 Task: In ticket Write a subject name"Product donât delivered yet".
Action: Mouse moved to (178, 87)
Screenshot: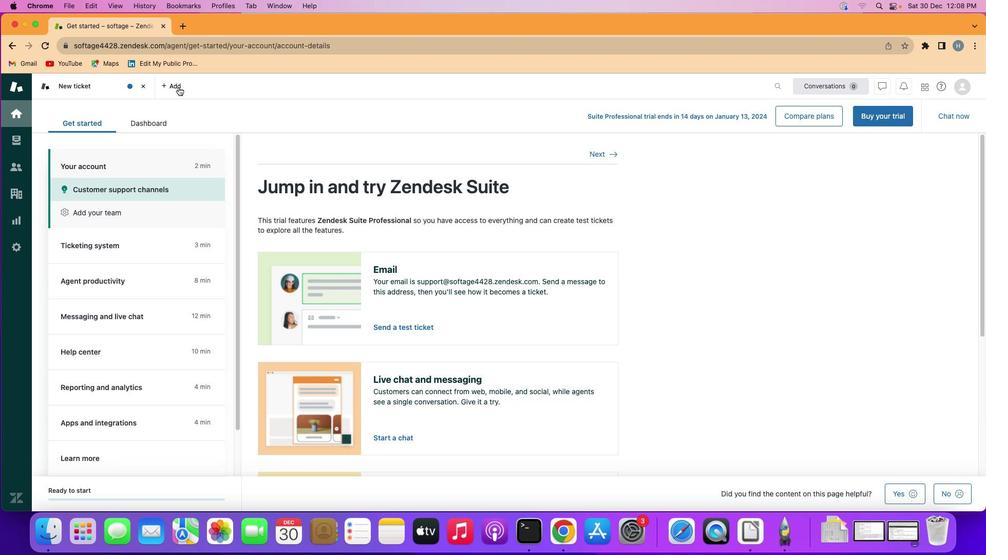 
Action: Mouse pressed left at (178, 87)
Screenshot: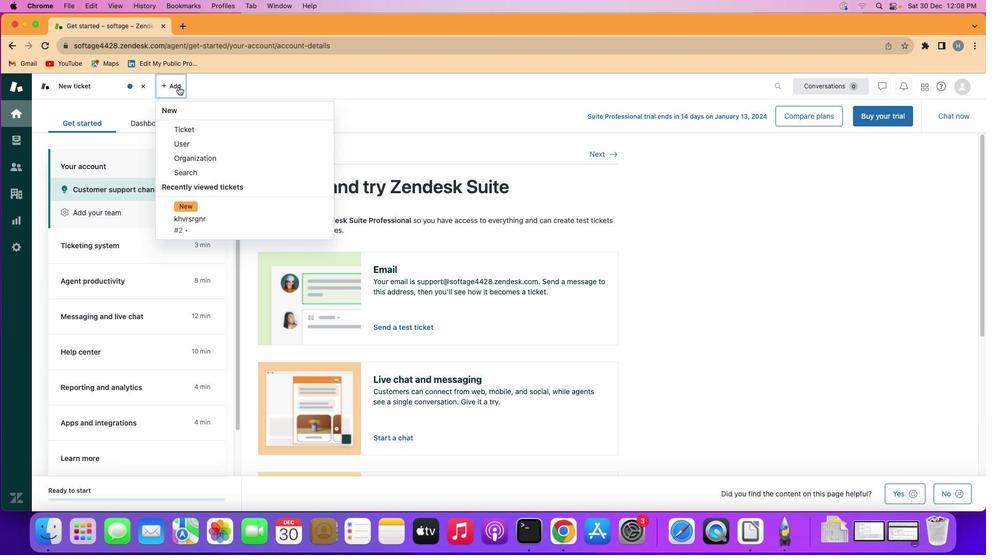 
Action: Mouse moved to (266, 144)
Screenshot: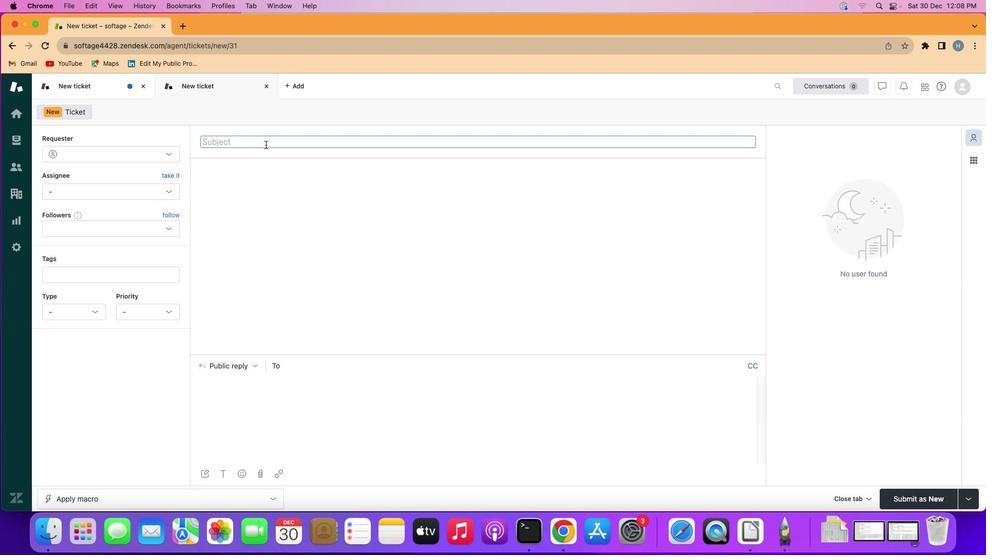 
Action: Mouse pressed left at (266, 144)
Screenshot: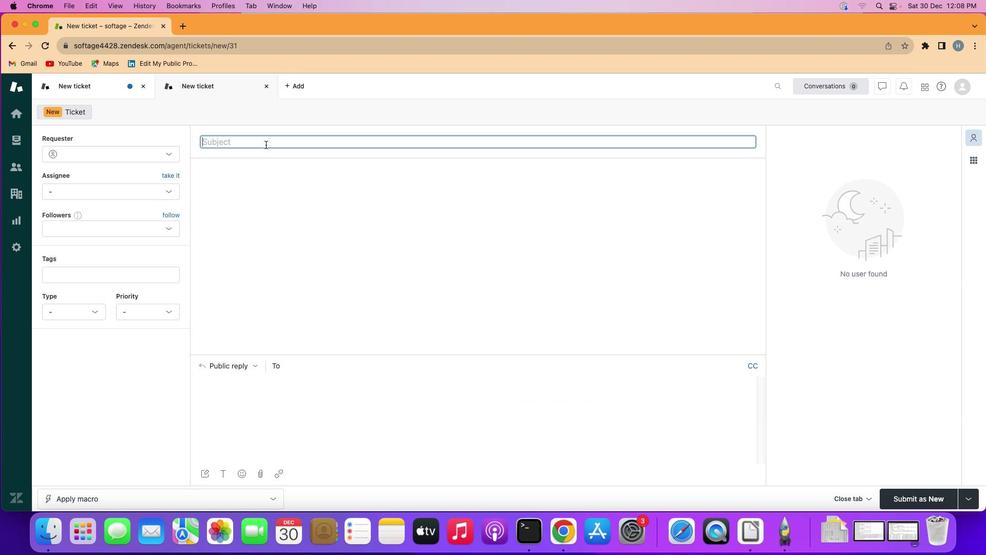 
Action: Key pressed Key.shift'P''r''o''d''u''c''t'Key.space'd''o''n'"'"'t'Key.space'd''e''l''i''v''e''r''e''d'Key.space'y''e''t'
Screenshot: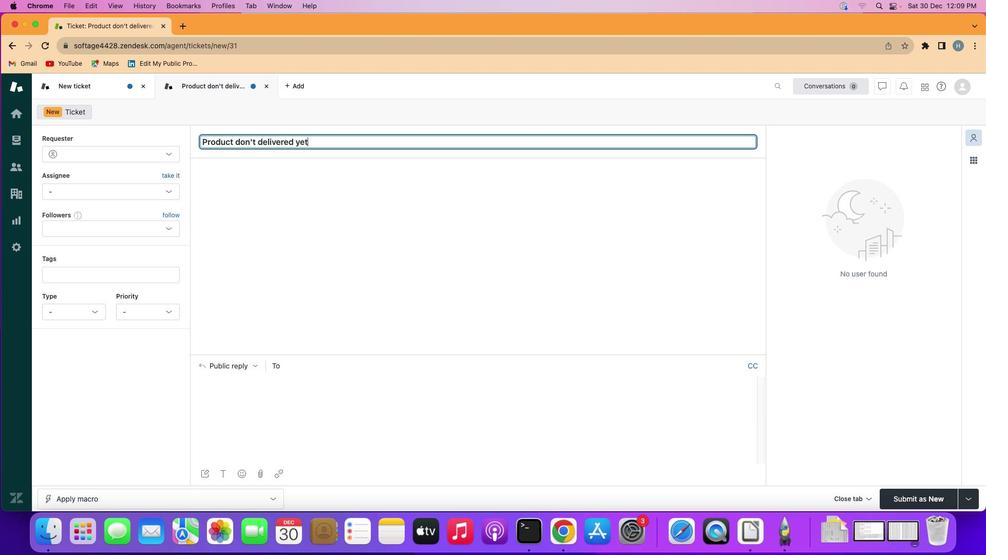 
Action: Mouse moved to (384, 196)
Screenshot: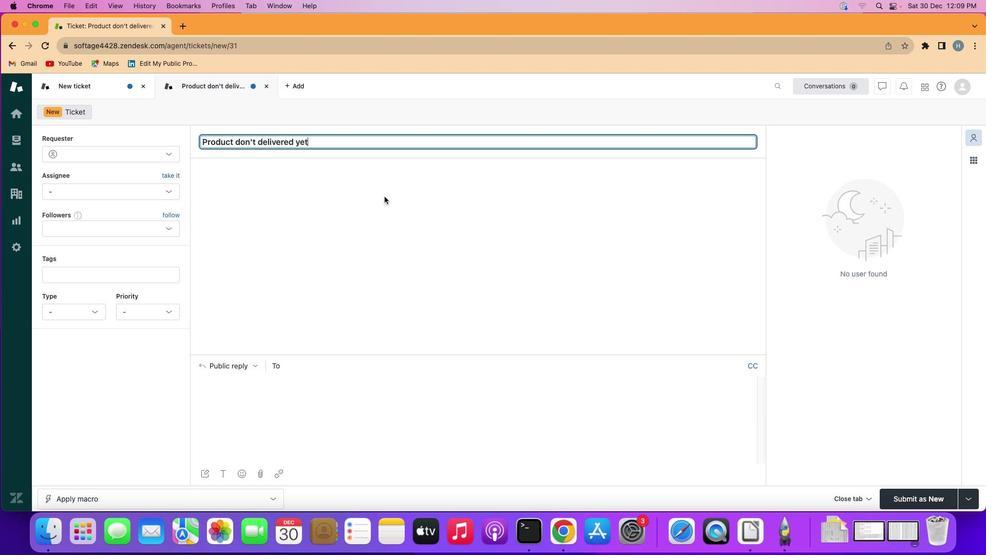 
Action: Mouse pressed left at (384, 196)
Screenshot: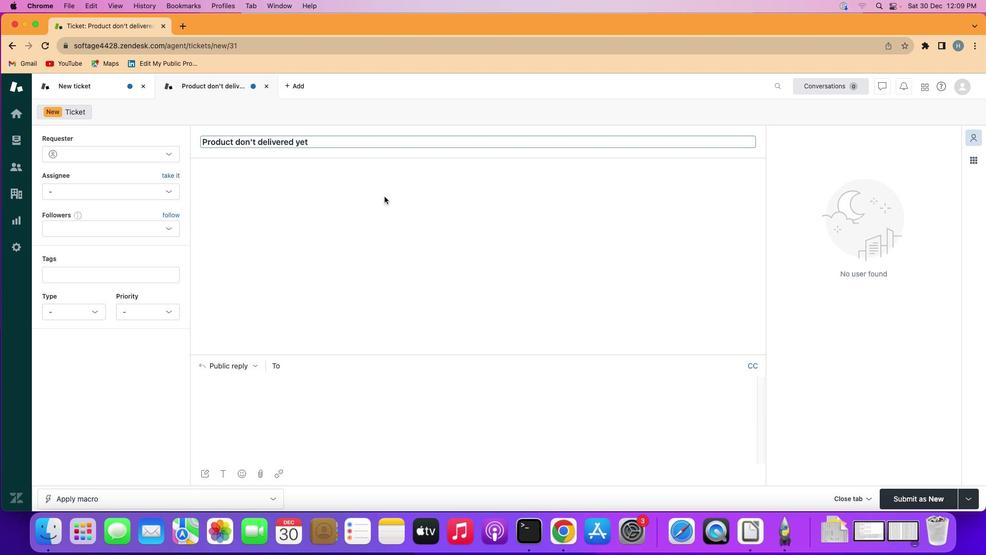 
